 Task: Make in the project YottaTech a sprint 'Time Warp'.
Action: Mouse moved to (226, 63)
Screenshot: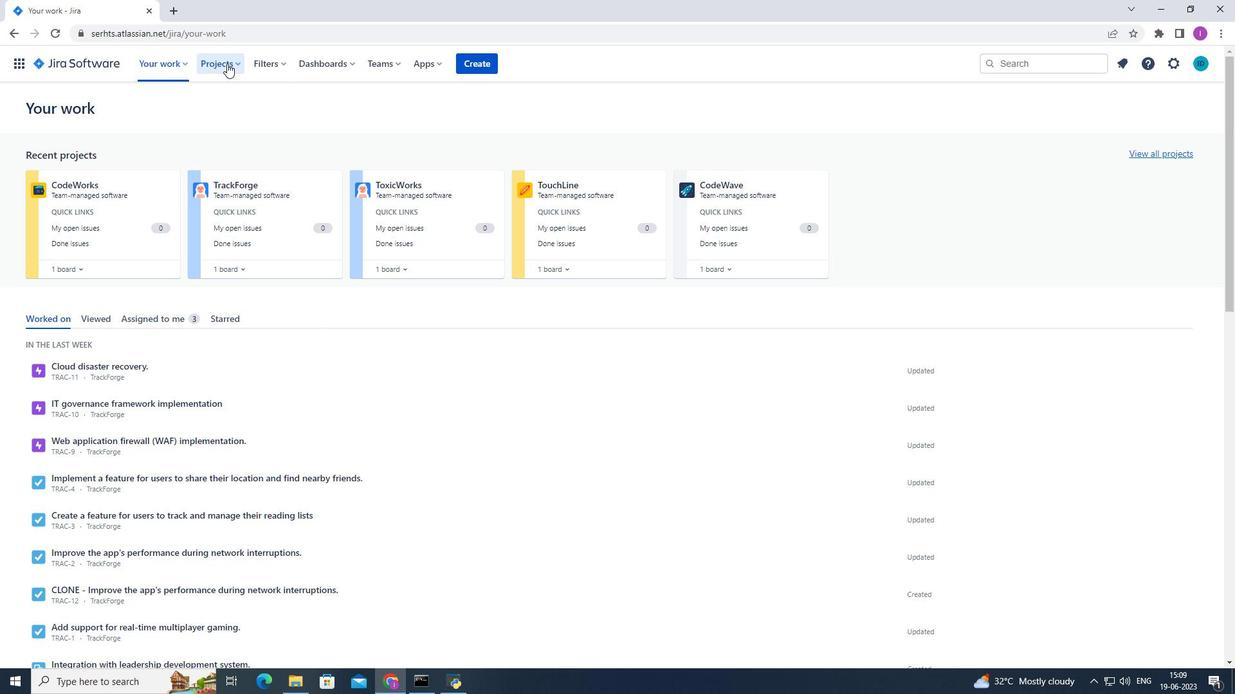 
Action: Mouse pressed left at (226, 63)
Screenshot: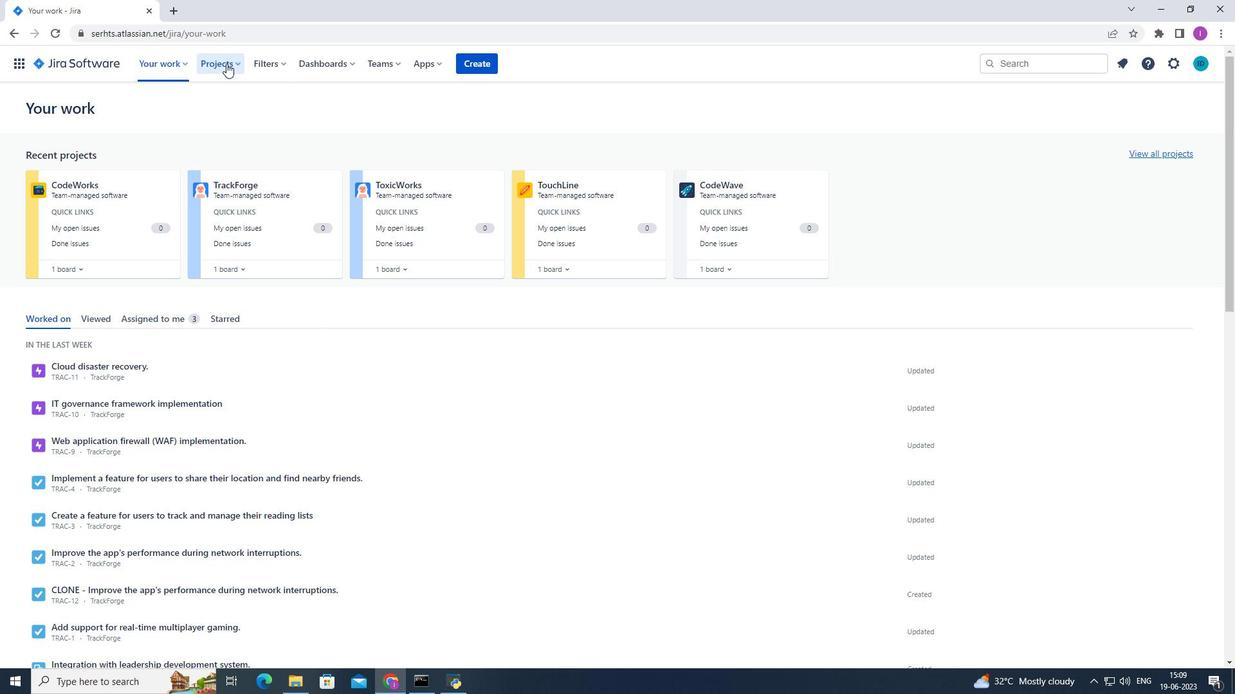 
Action: Mouse moved to (246, 112)
Screenshot: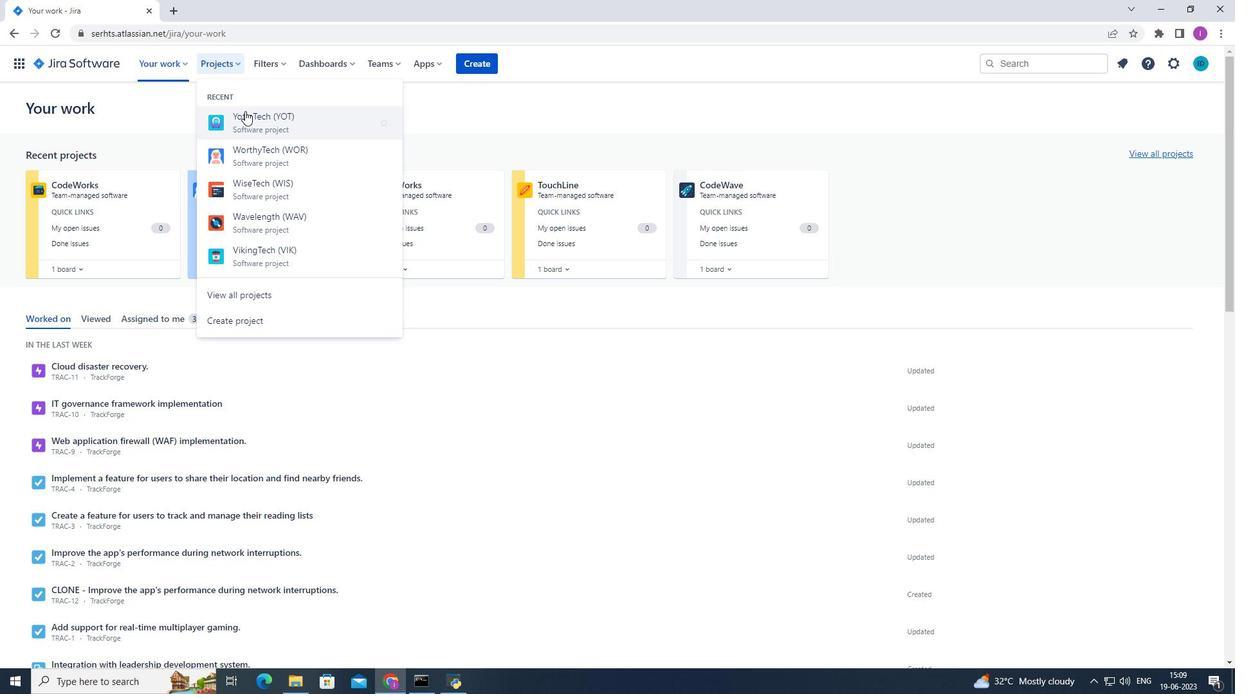 
Action: Mouse pressed left at (246, 112)
Screenshot: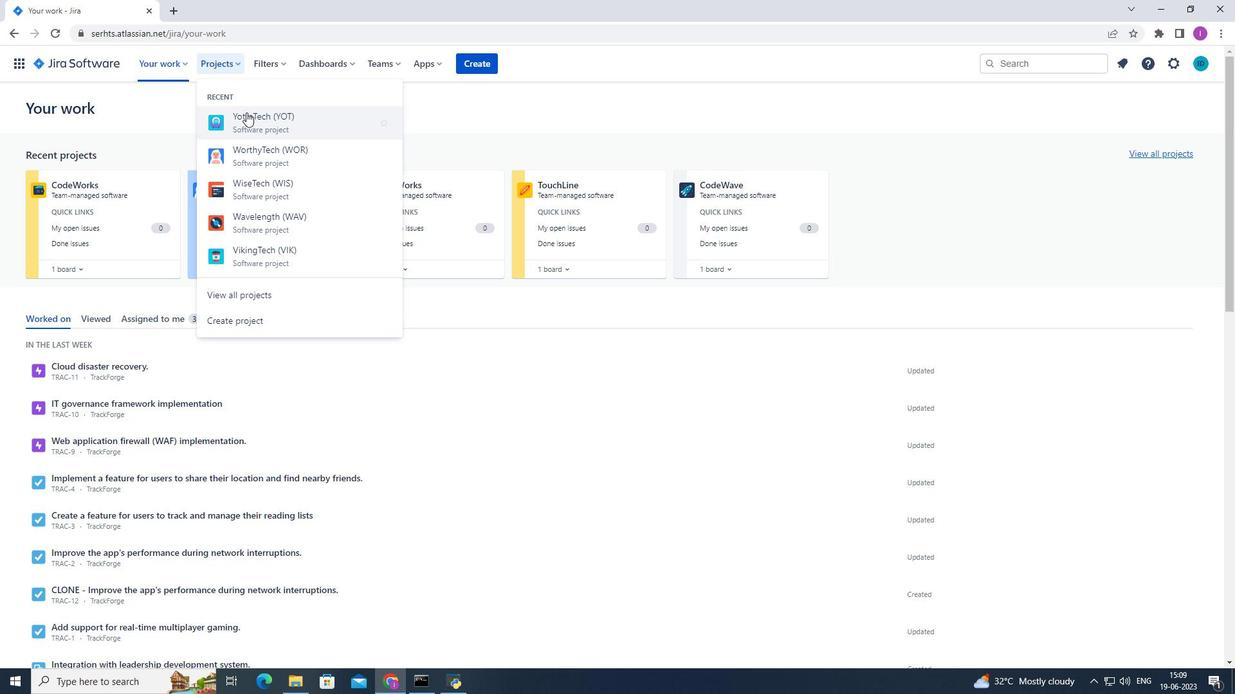 
Action: Mouse moved to (81, 196)
Screenshot: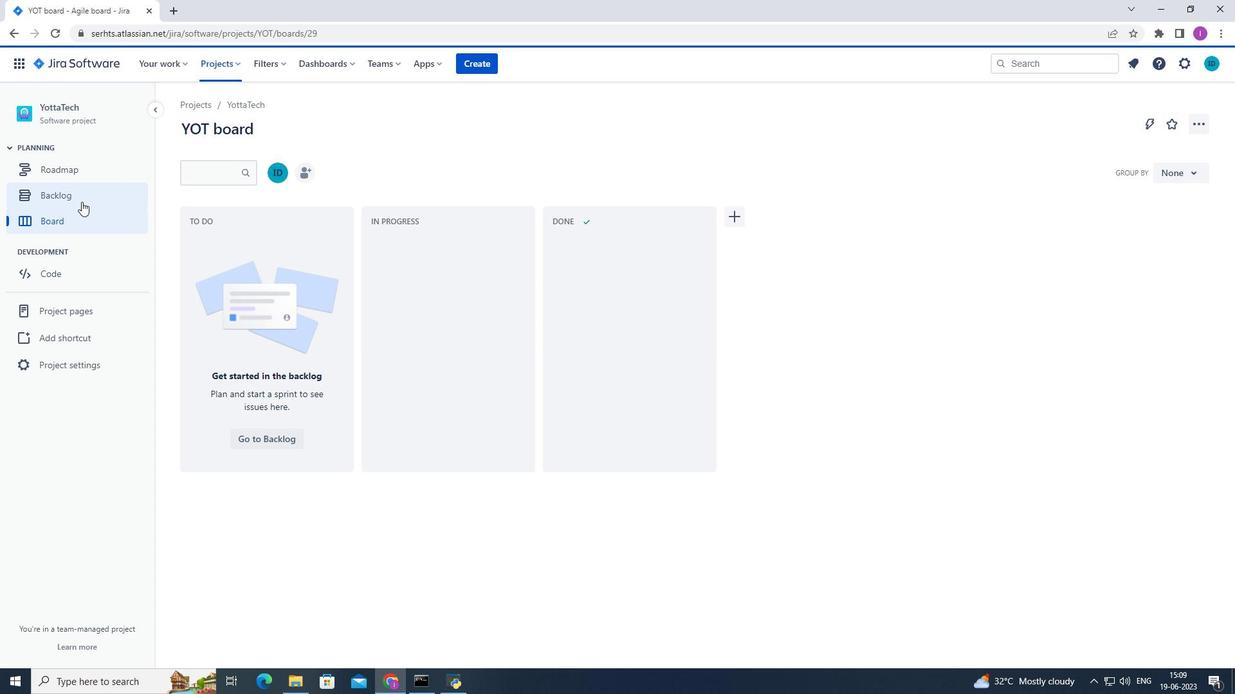 
Action: Mouse pressed left at (81, 196)
Screenshot: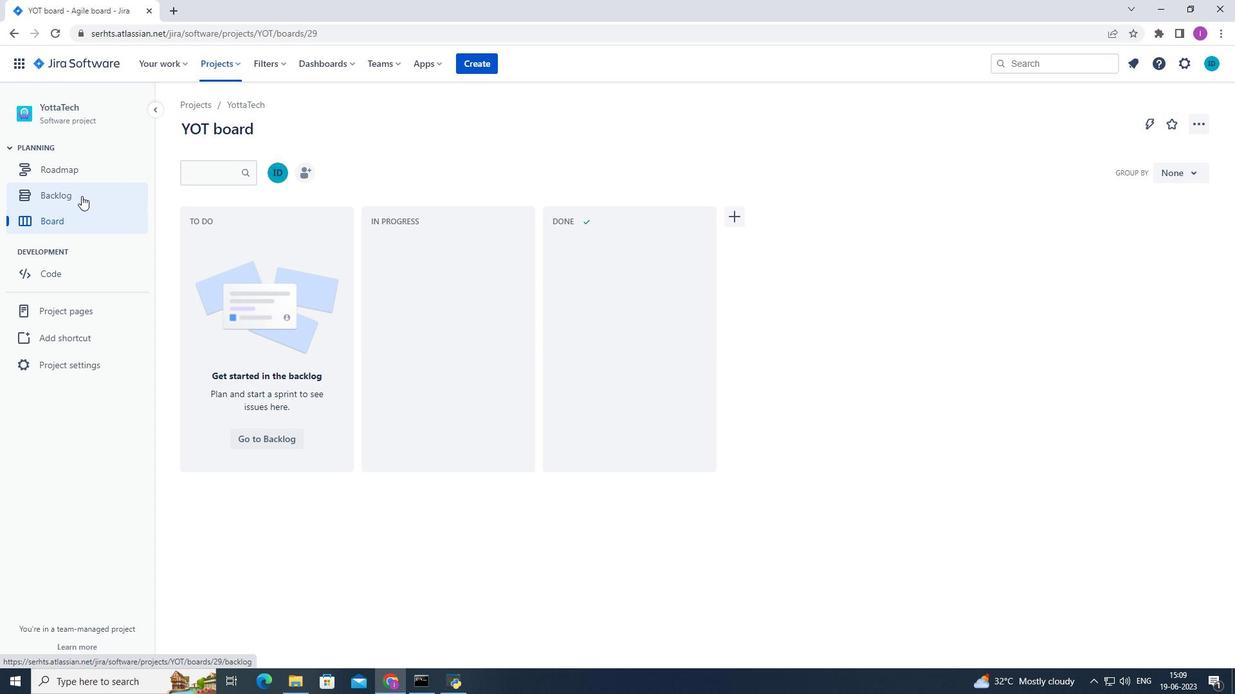 
Action: Mouse moved to (431, 203)
Screenshot: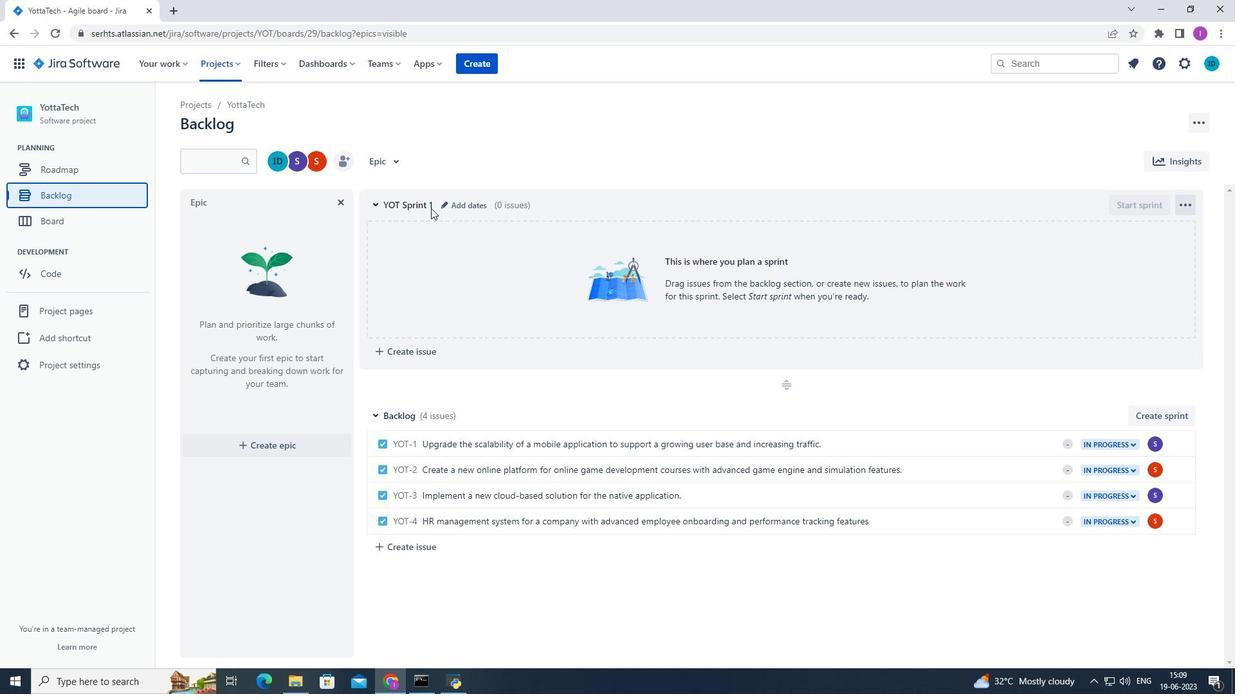
Action: Mouse pressed left at (431, 203)
Screenshot: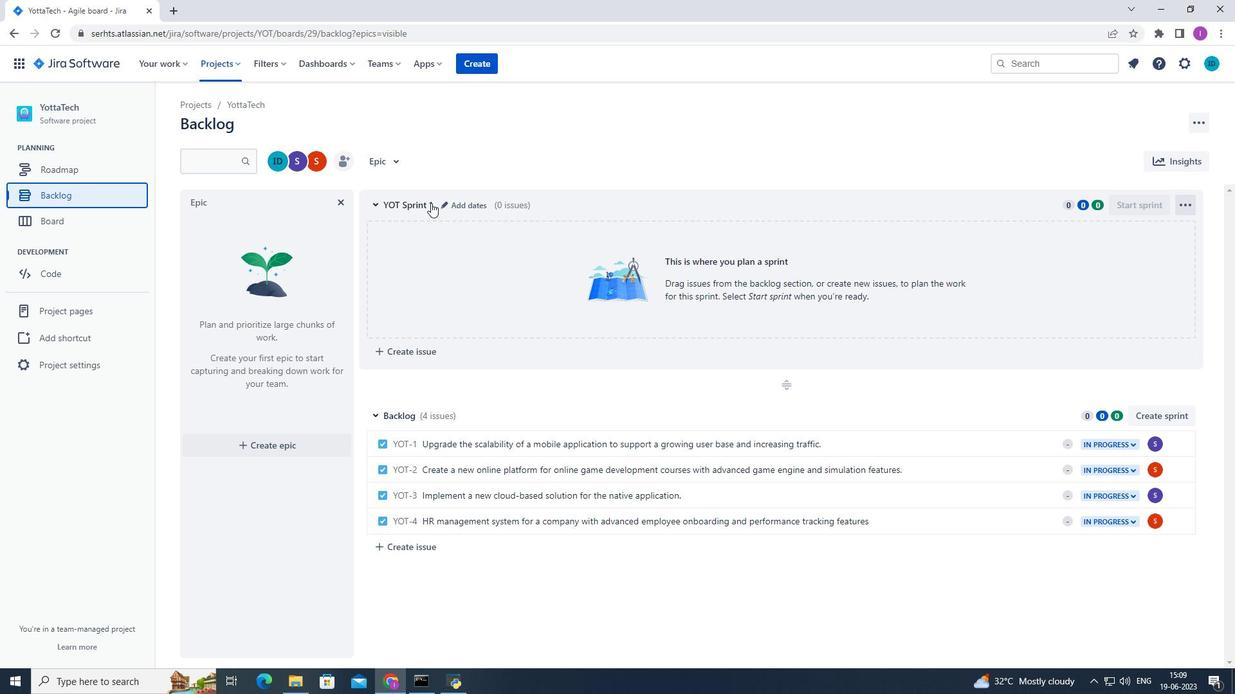 
Action: Mouse moved to (430, 205)
Screenshot: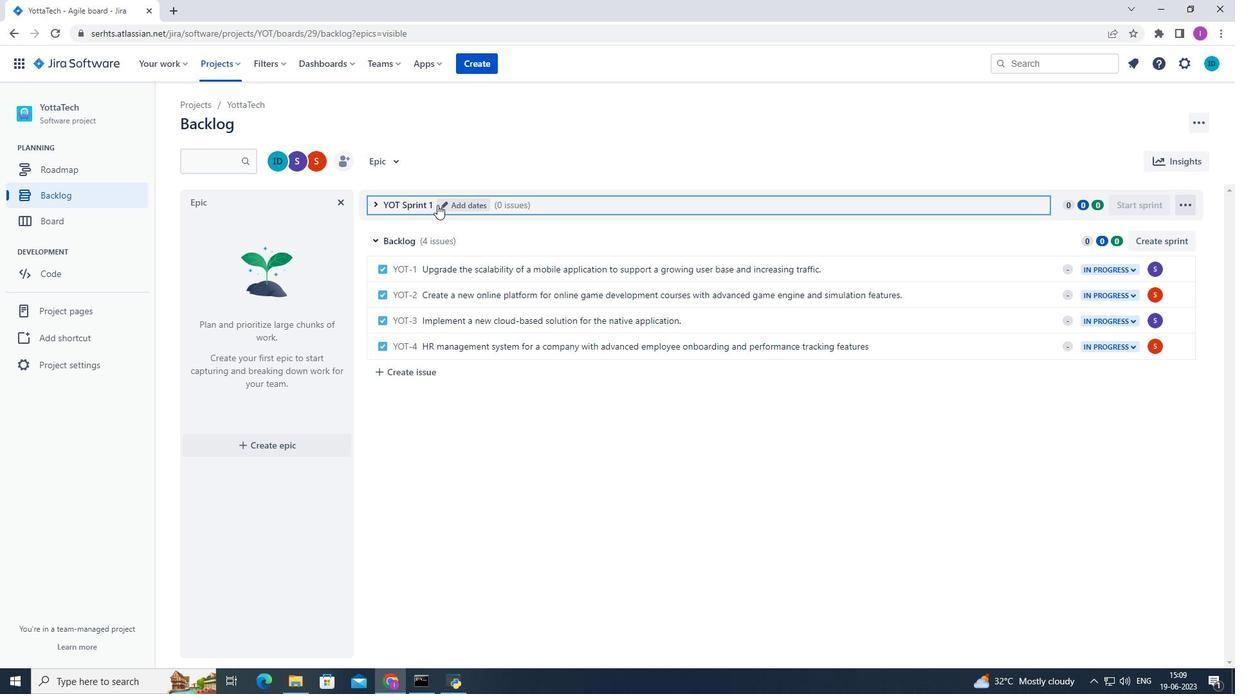 
Action: Mouse pressed left at (430, 205)
Screenshot: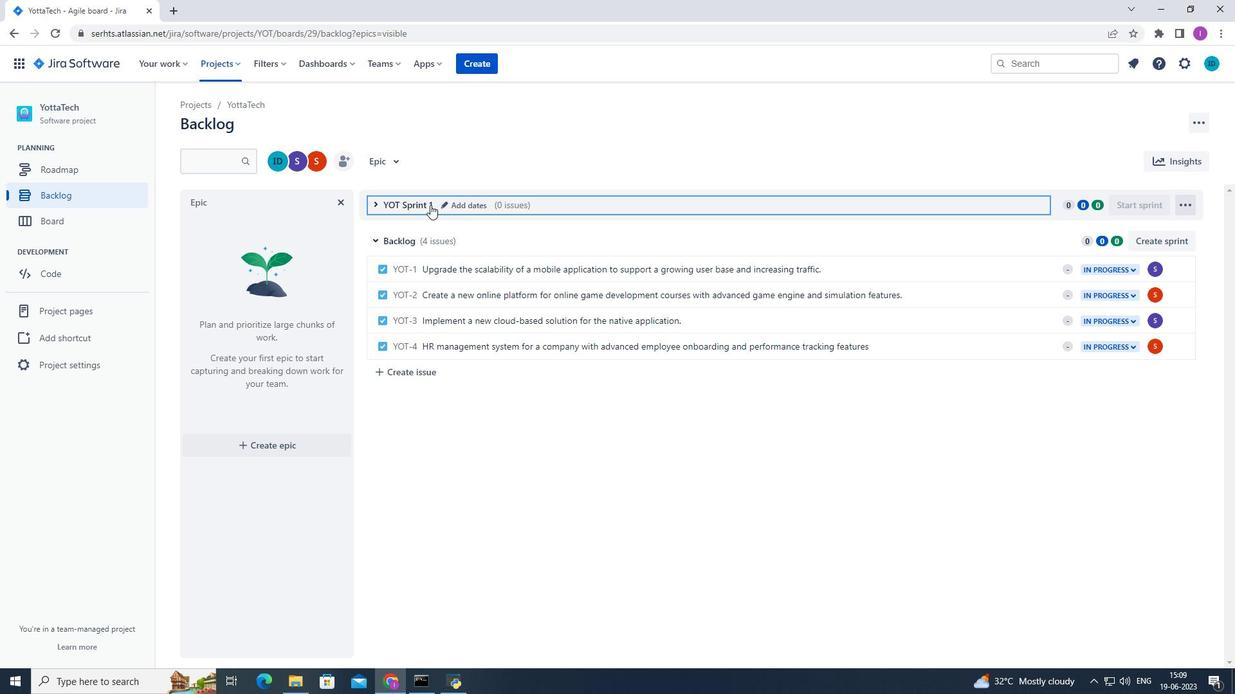 
Action: Mouse moved to (445, 202)
Screenshot: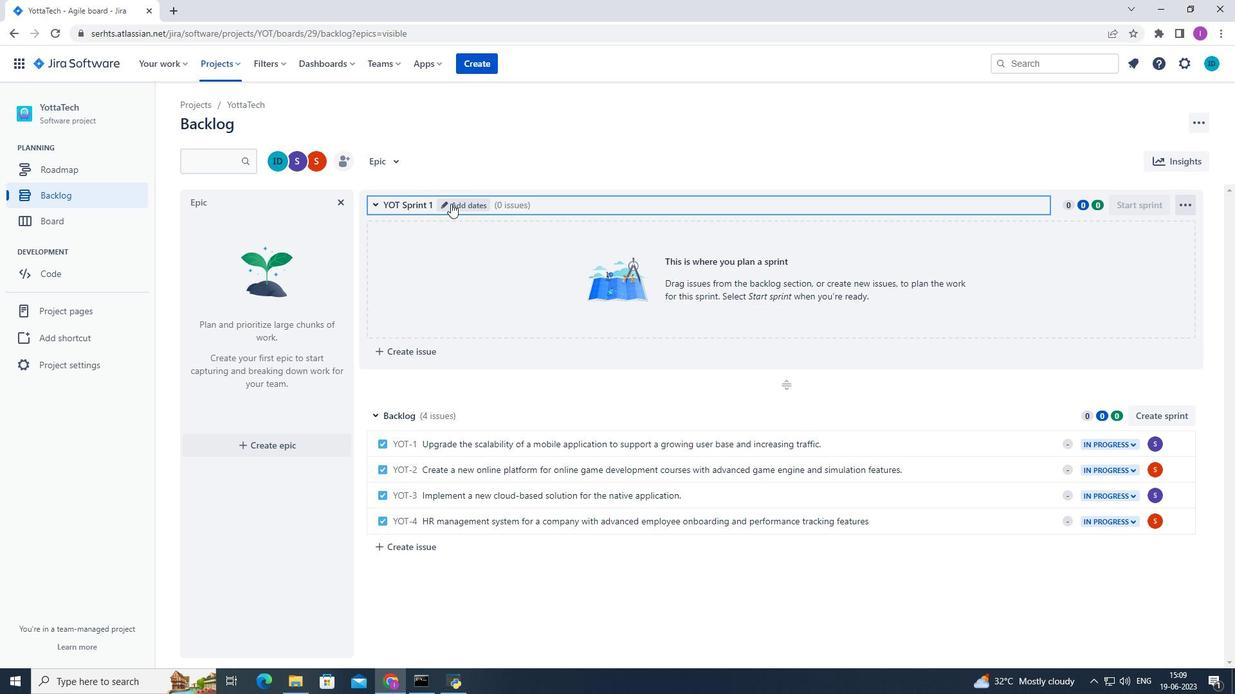 
Action: Mouse pressed left at (445, 202)
Screenshot: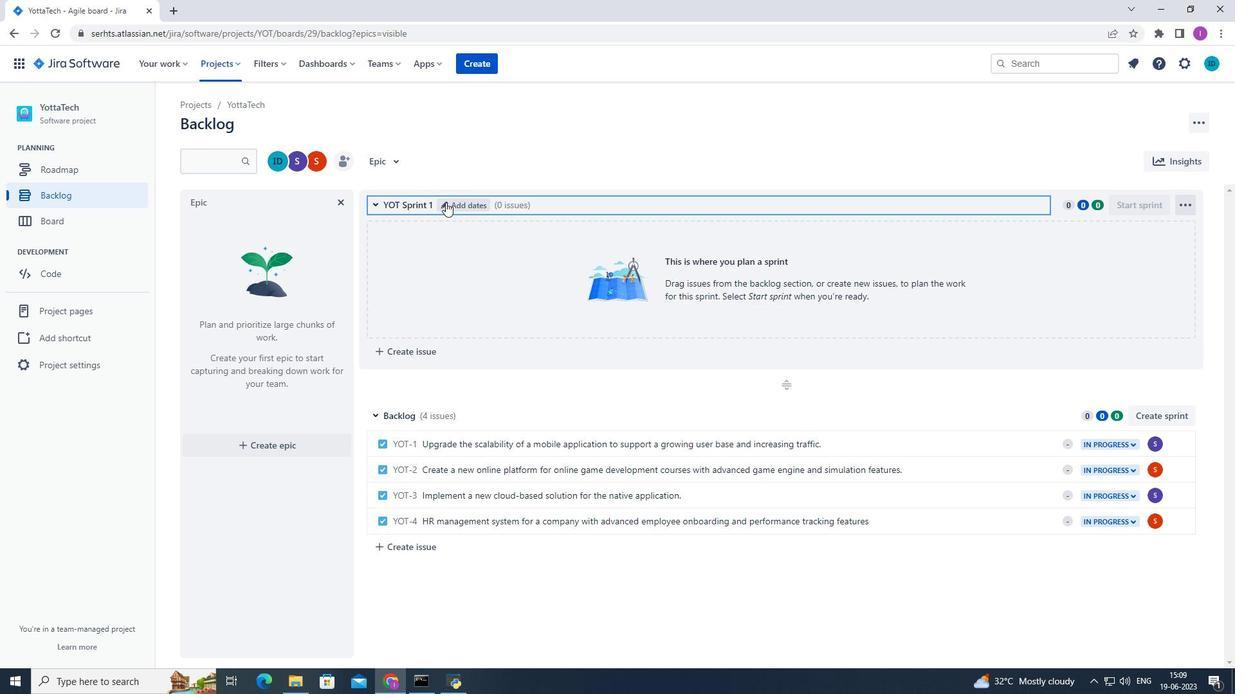 
Action: Mouse moved to (530, 157)
Screenshot: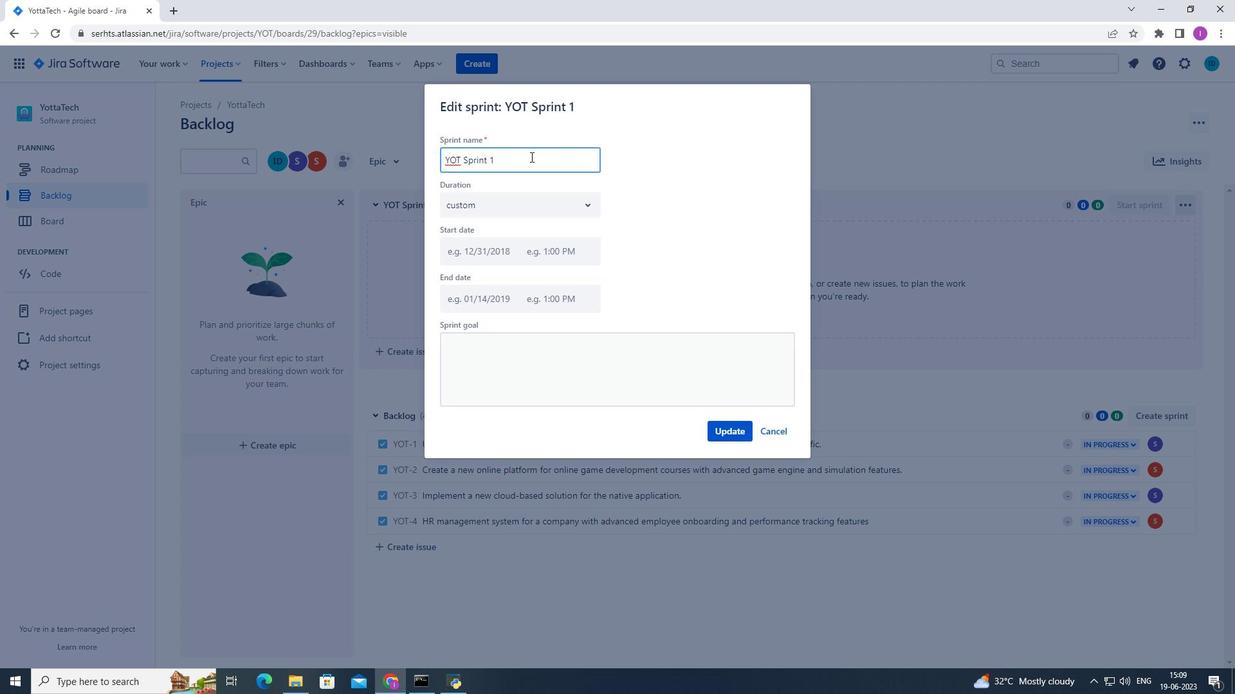 
Action: Mouse pressed left at (530, 157)
Screenshot: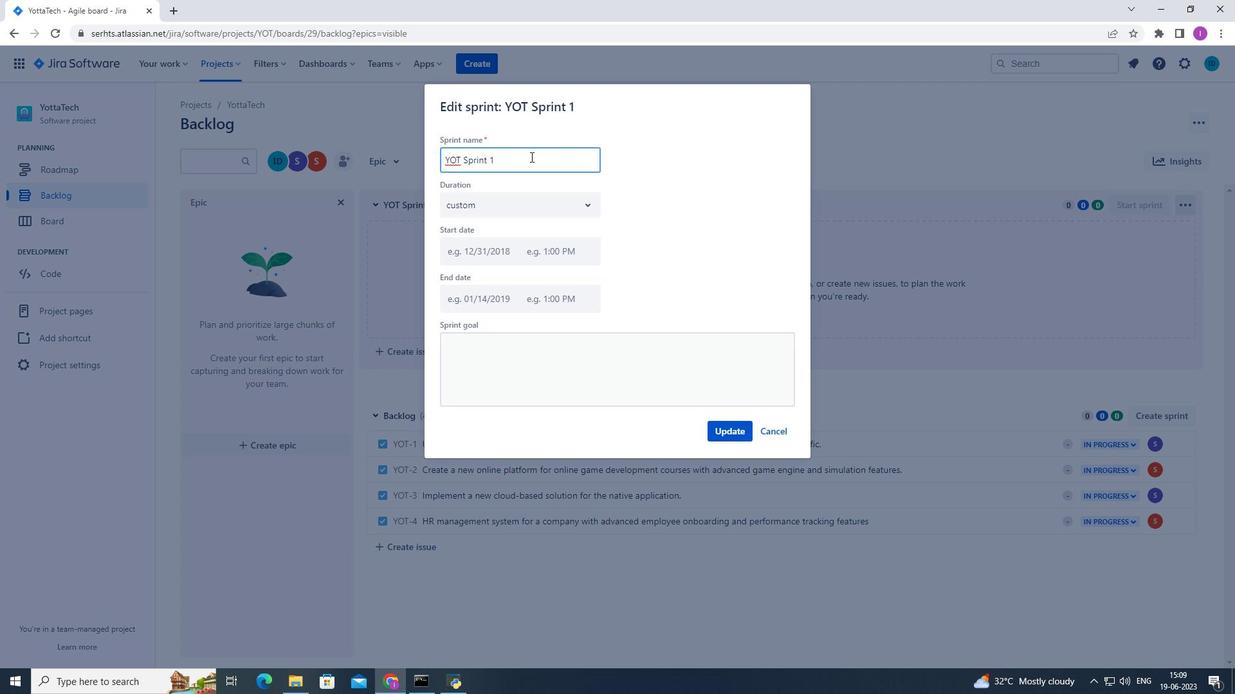 
Action: Mouse moved to (497, 160)
Screenshot: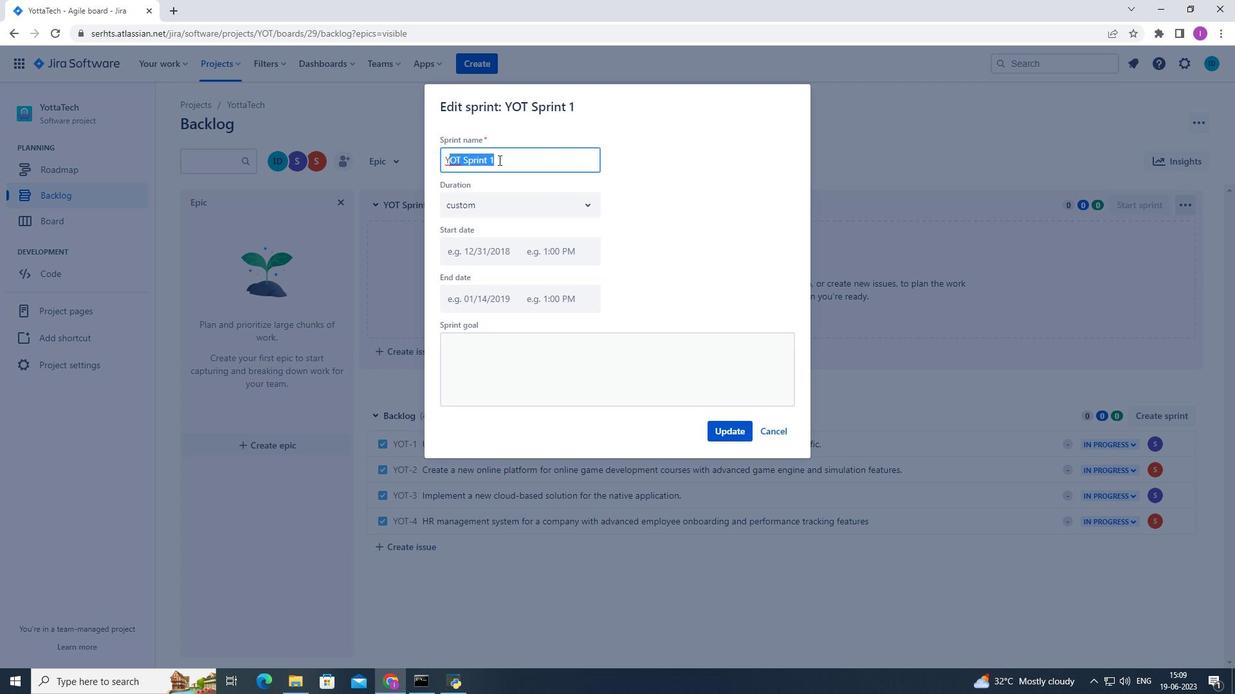 
Action: Key pressed <Key.backspace><Key.backspace><Key.backspace><Key.shift><Key.shift><Key.shift>Time<Key.space><Key.shift>Wrap
Screenshot: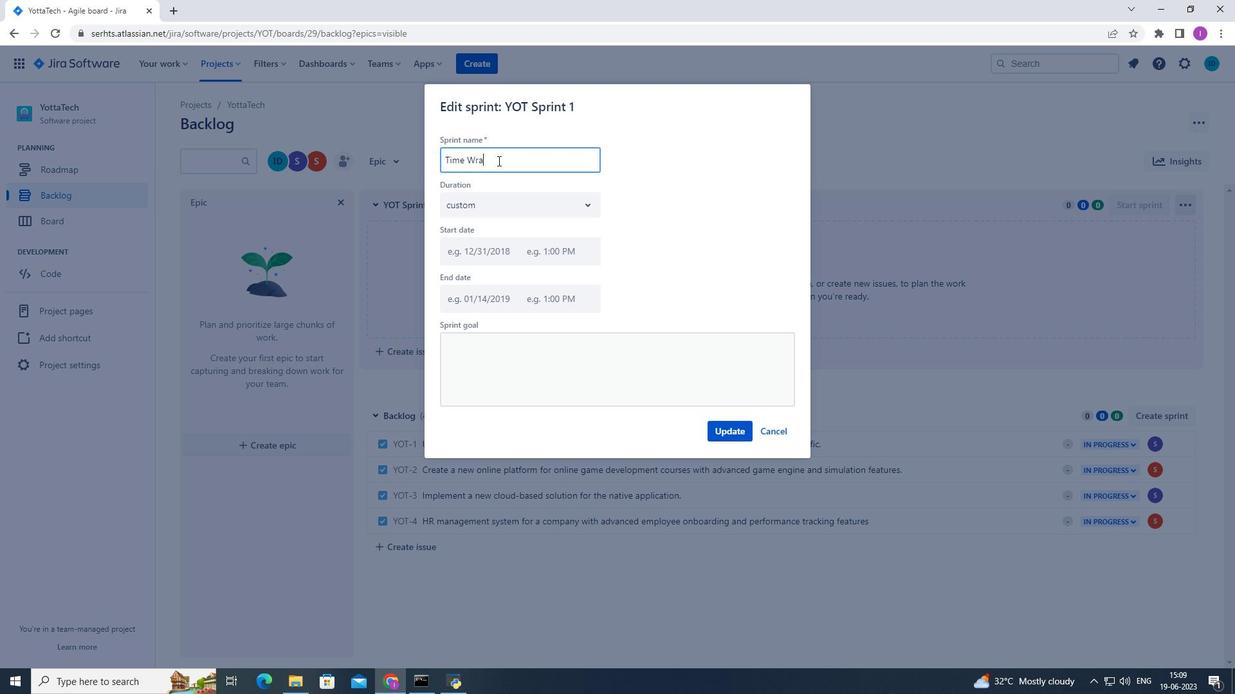 
Action: Mouse moved to (734, 432)
Screenshot: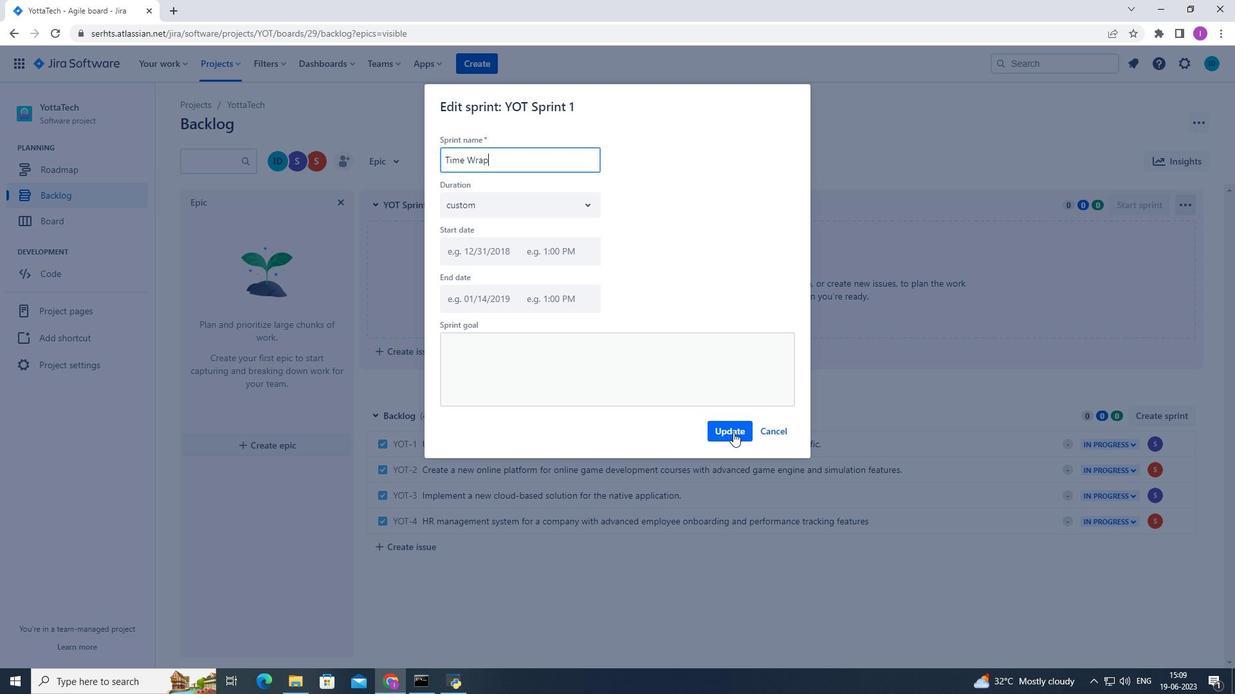 
Action: Mouse pressed left at (734, 432)
Screenshot: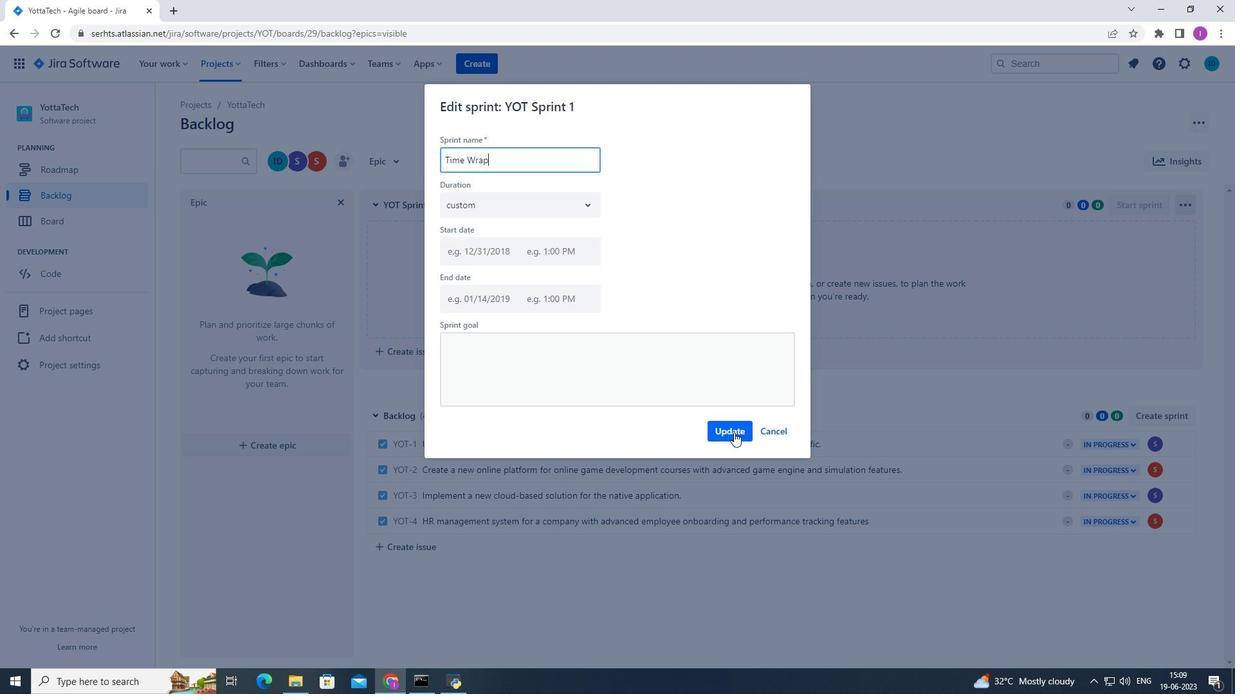 
Action: Mouse moved to (607, 432)
Screenshot: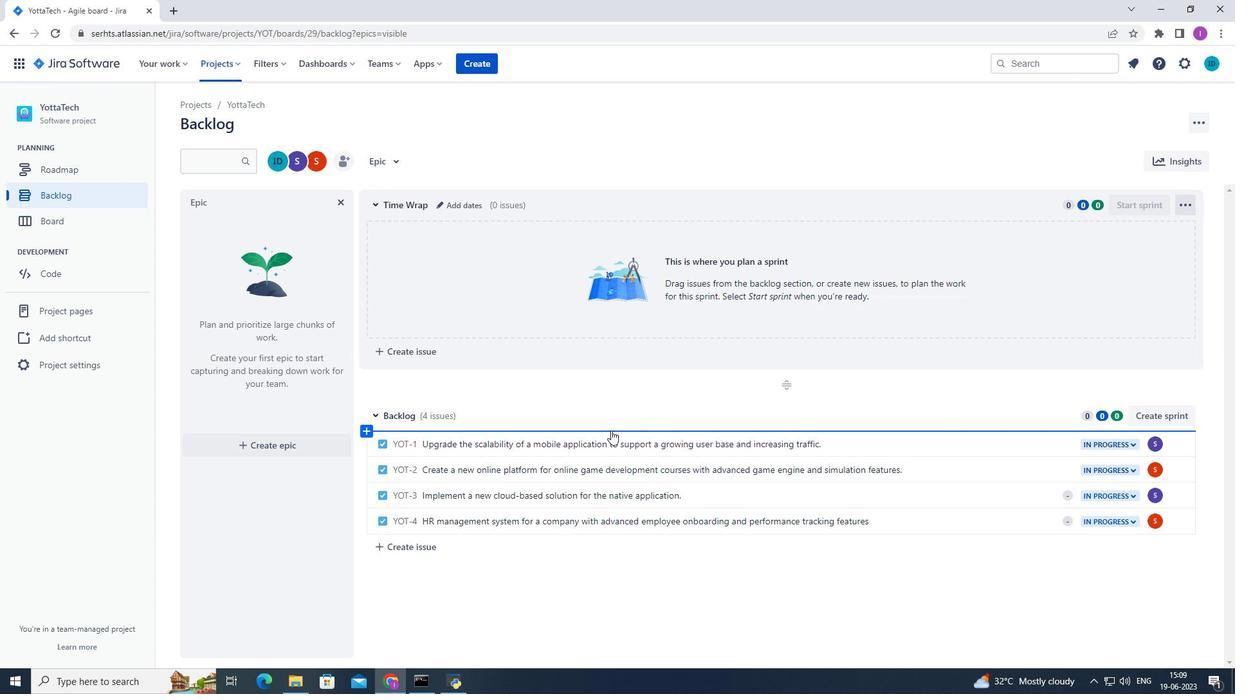 
